 Task: Open Card Card0000000075 in Board Board0000000019 in Workspace WS0000000007 in Trello. Add Member Email0000000027 to Card Card0000000075 in Board Board0000000019 in Workspace WS0000000007 in Trello. Add Orange Label titled Label0000000075 to Card Card0000000075 in Board Board0000000019 in Workspace WS0000000007 in Trello. Add Checklist CL0000000075 to Card Card0000000075 in Board Board0000000019 in Workspace WS0000000007 in Trello. Add Dates with Start Date as Jun 01 2023 and Due Date as Jun 30 2023 to Card Card0000000075 in Board Board0000000019 in Workspace WS0000000007 in Trello
Action: Mouse moved to (356, 519)
Screenshot: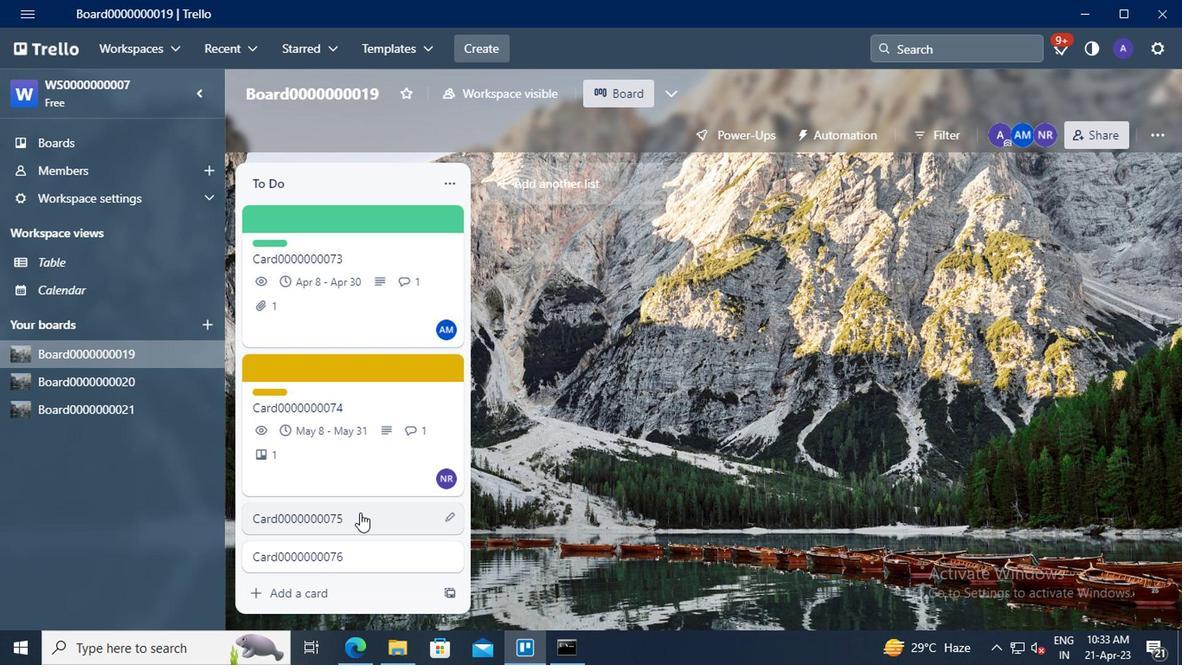 
Action: Mouse pressed left at (356, 519)
Screenshot: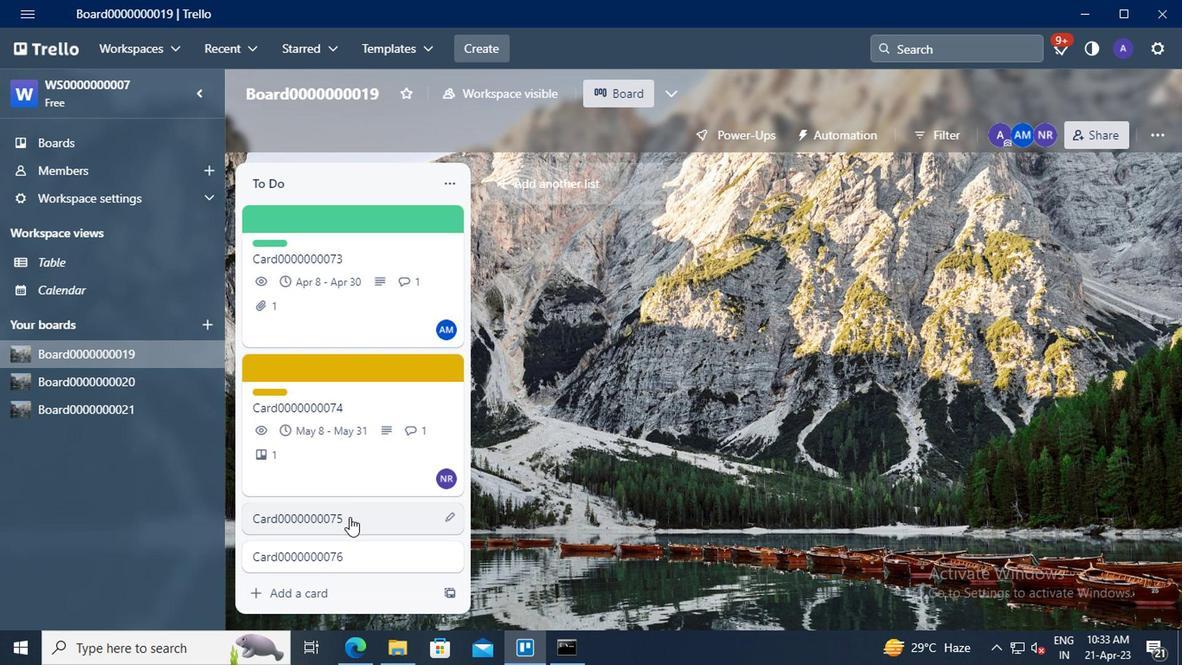 
Action: Mouse moved to (809, 216)
Screenshot: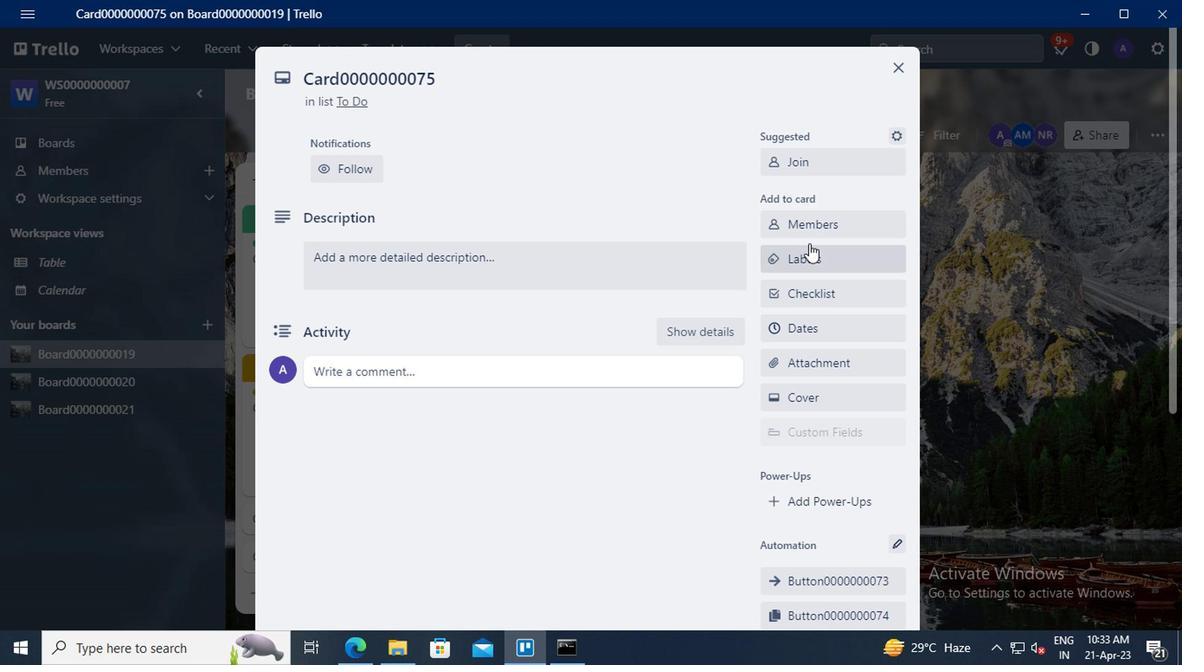 
Action: Mouse pressed left at (809, 216)
Screenshot: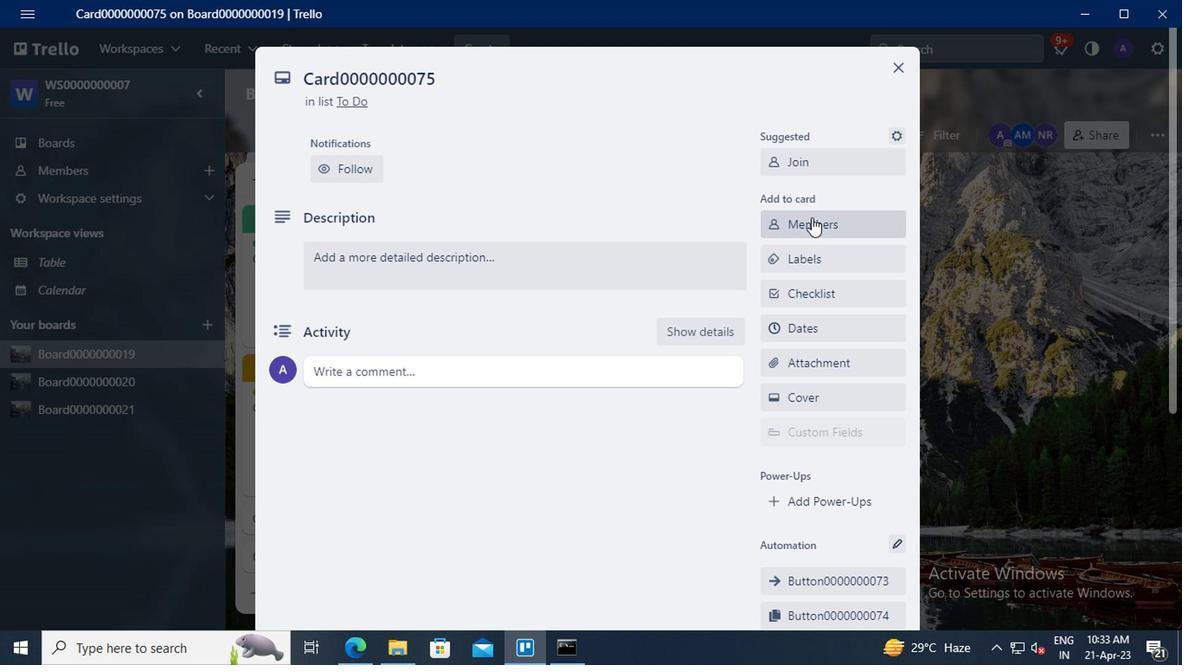 
Action: Mouse moved to (816, 303)
Screenshot: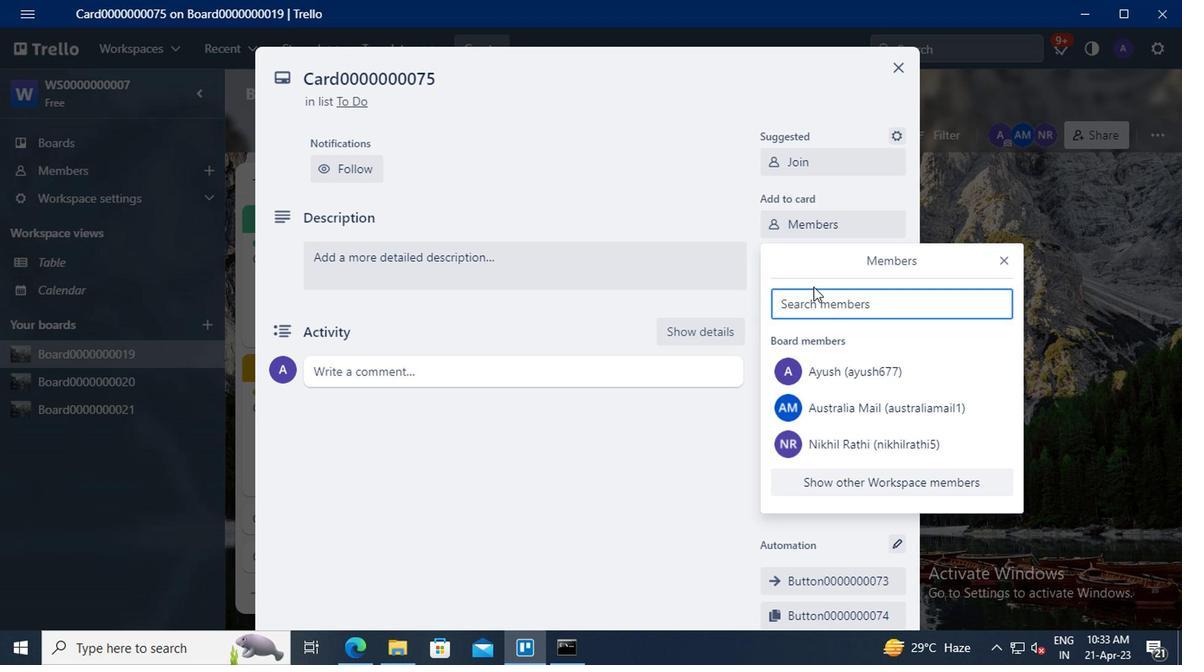 
Action: Mouse pressed left at (816, 303)
Screenshot: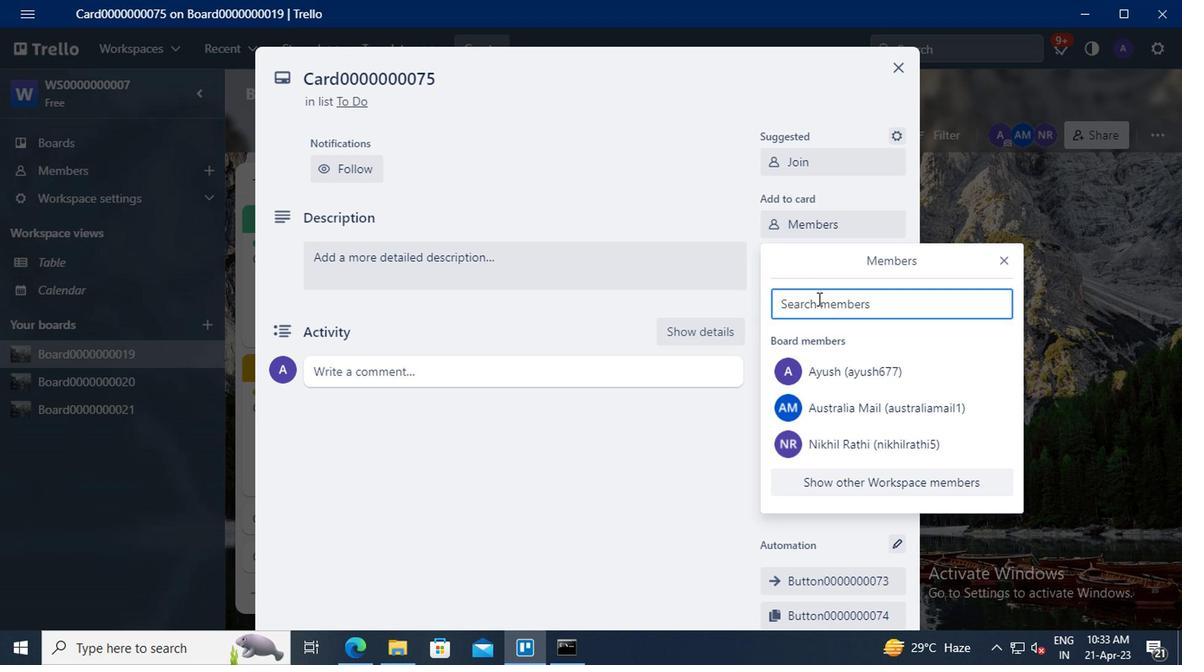 
Action: Key pressed carxxstreet791<Key.shift>@GMAIL.COM
Screenshot: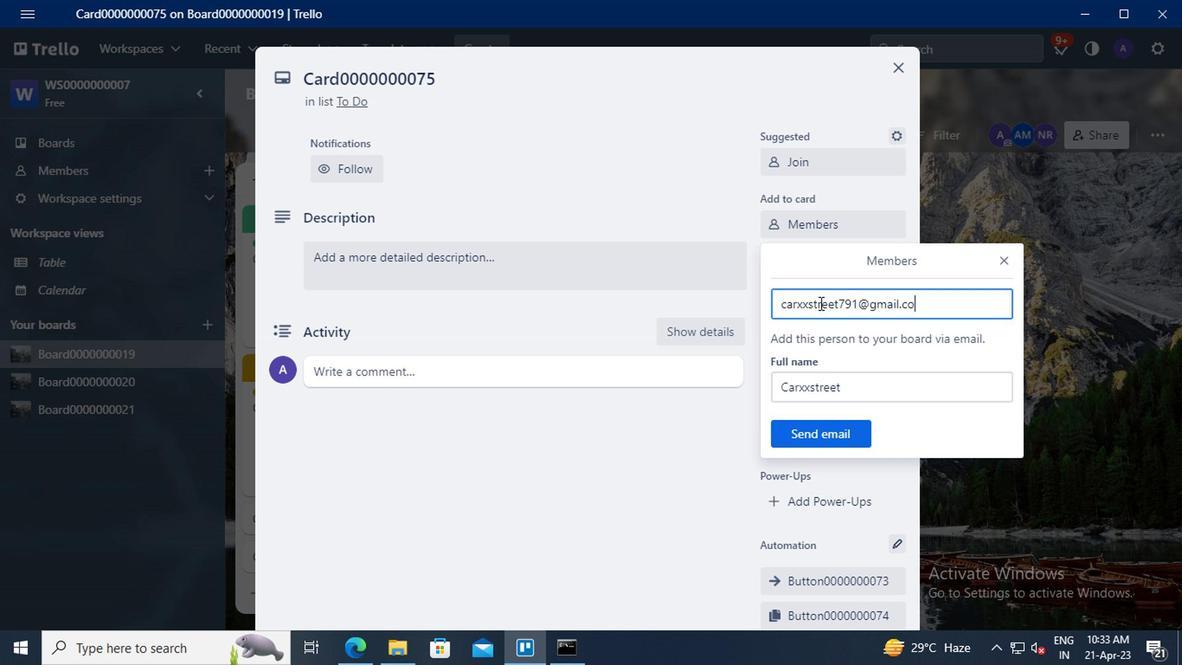 
Action: Mouse moved to (827, 430)
Screenshot: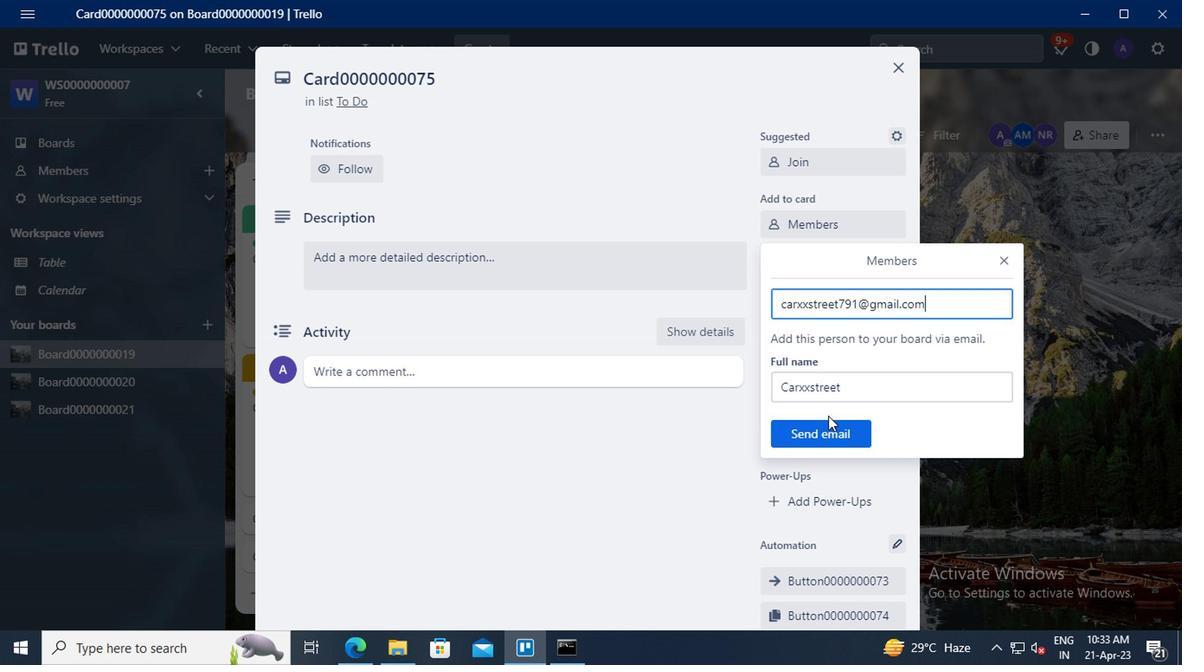 
Action: Mouse pressed left at (827, 430)
Screenshot: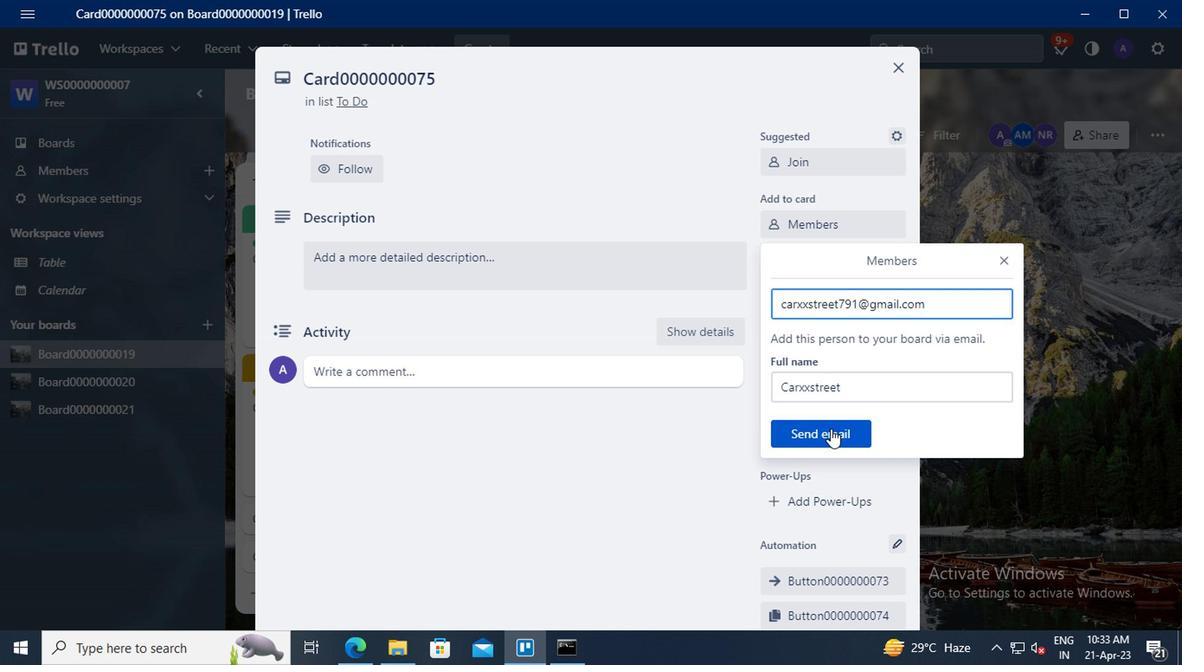 
Action: Mouse moved to (809, 256)
Screenshot: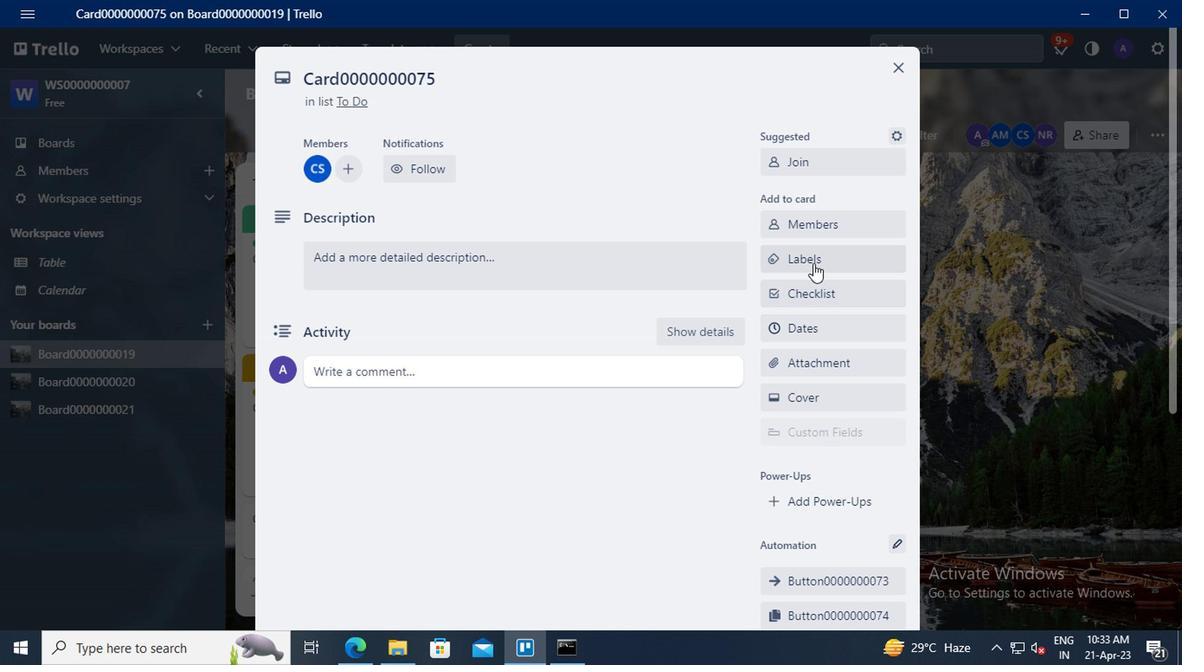
Action: Mouse pressed left at (809, 256)
Screenshot: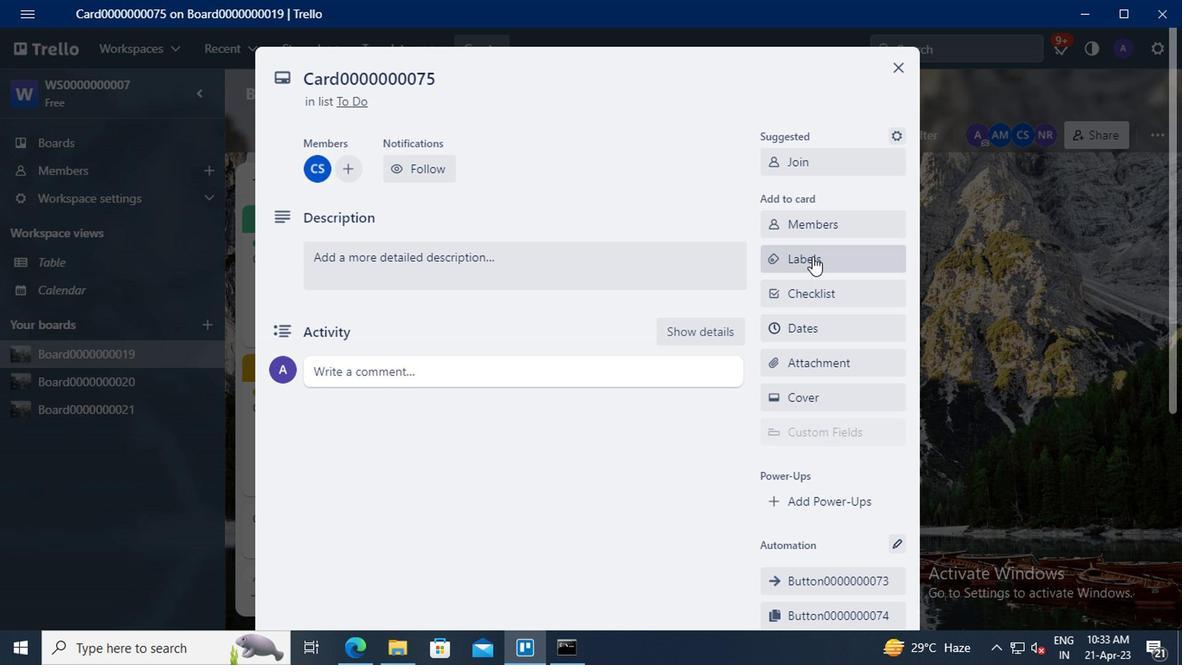 
Action: Mouse moved to (893, 458)
Screenshot: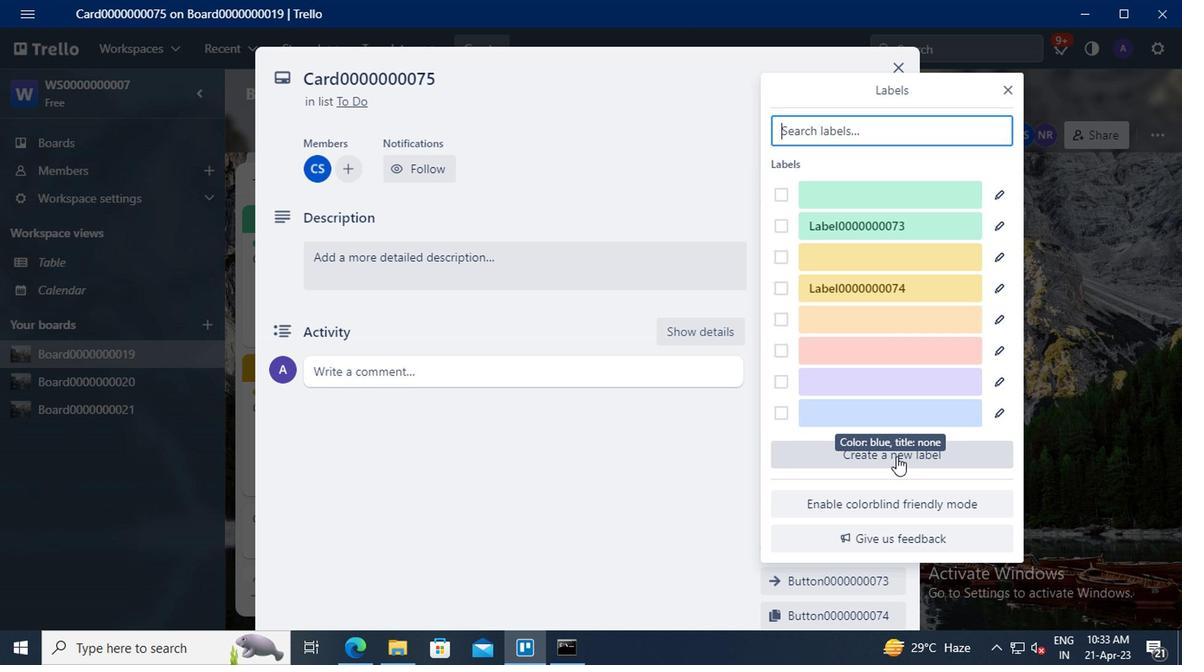 
Action: Mouse pressed left at (893, 458)
Screenshot: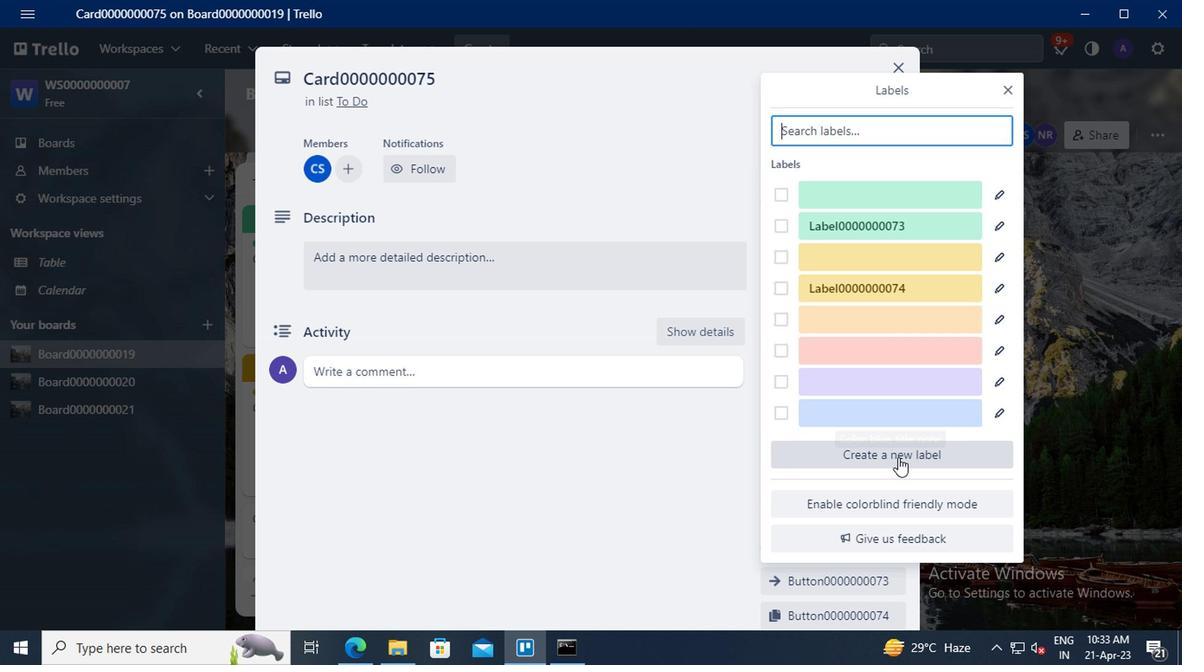 
Action: Mouse moved to (809, 247)
Screenshot: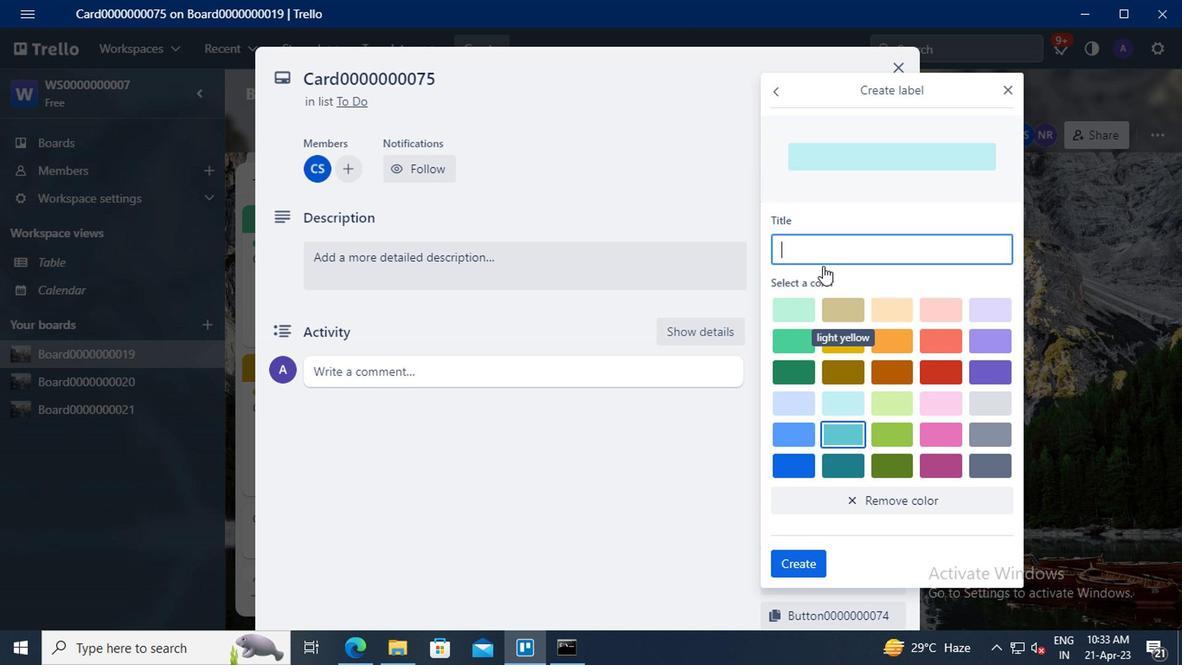 
Action: Mouse pressed left at (809, 247)
Screenshot: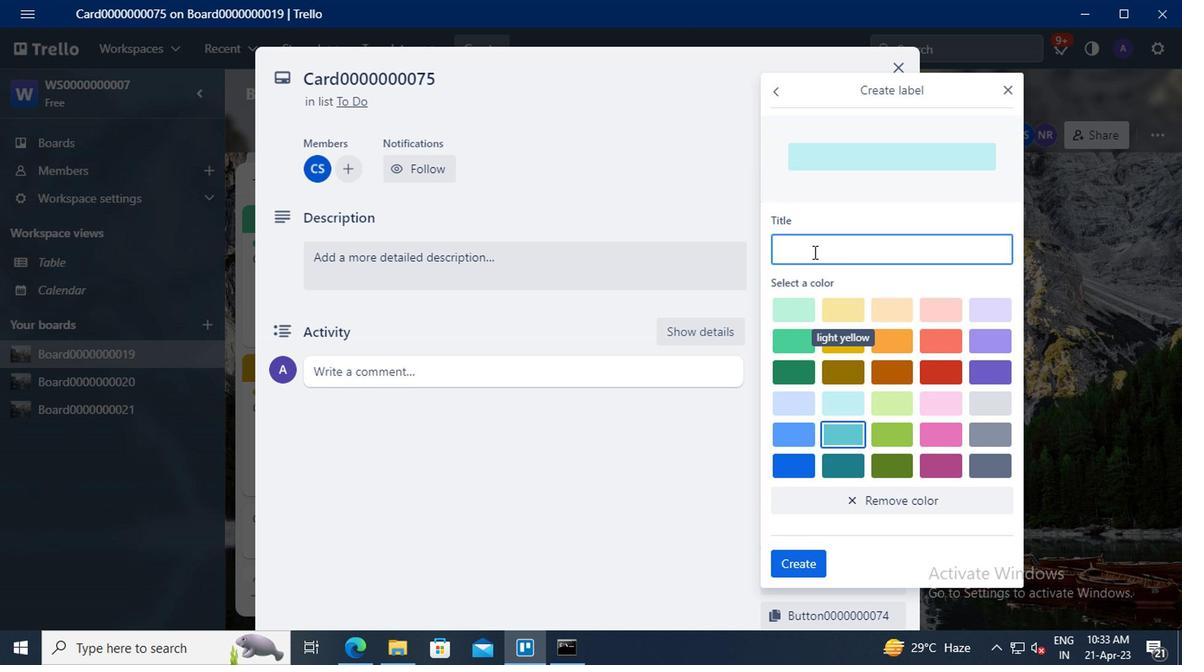 
Action: Key pressed <Key.shift>LABEL0000000075
Screenshot: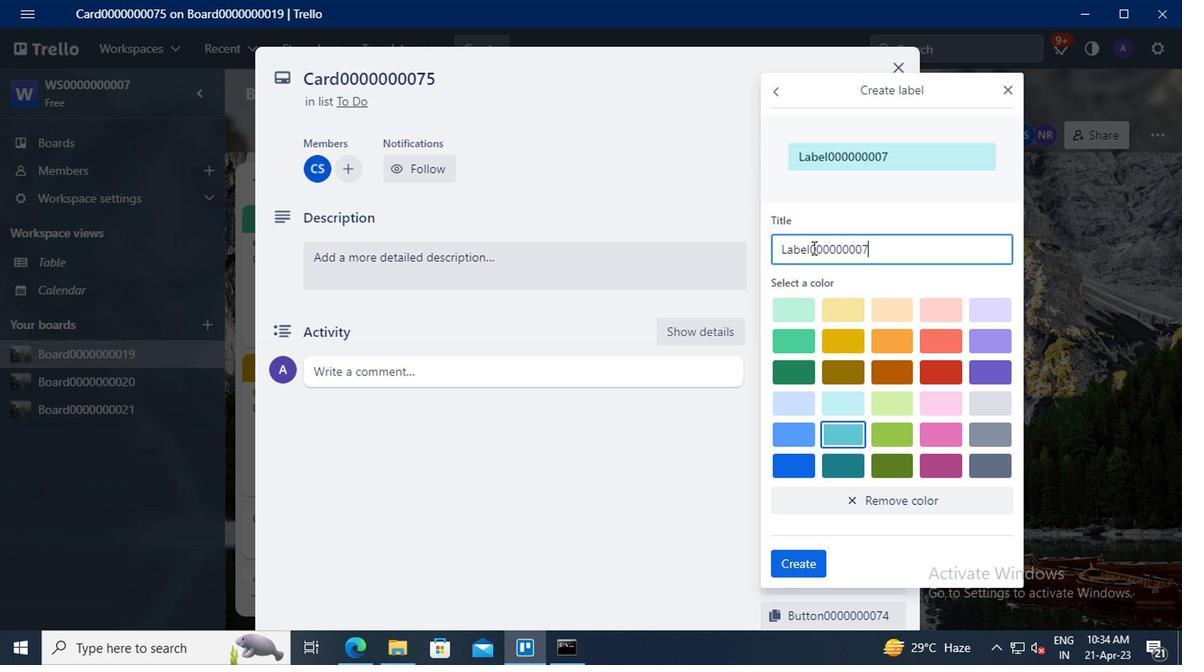 
Action: Mouse moved to (891, 335)
Screenshot: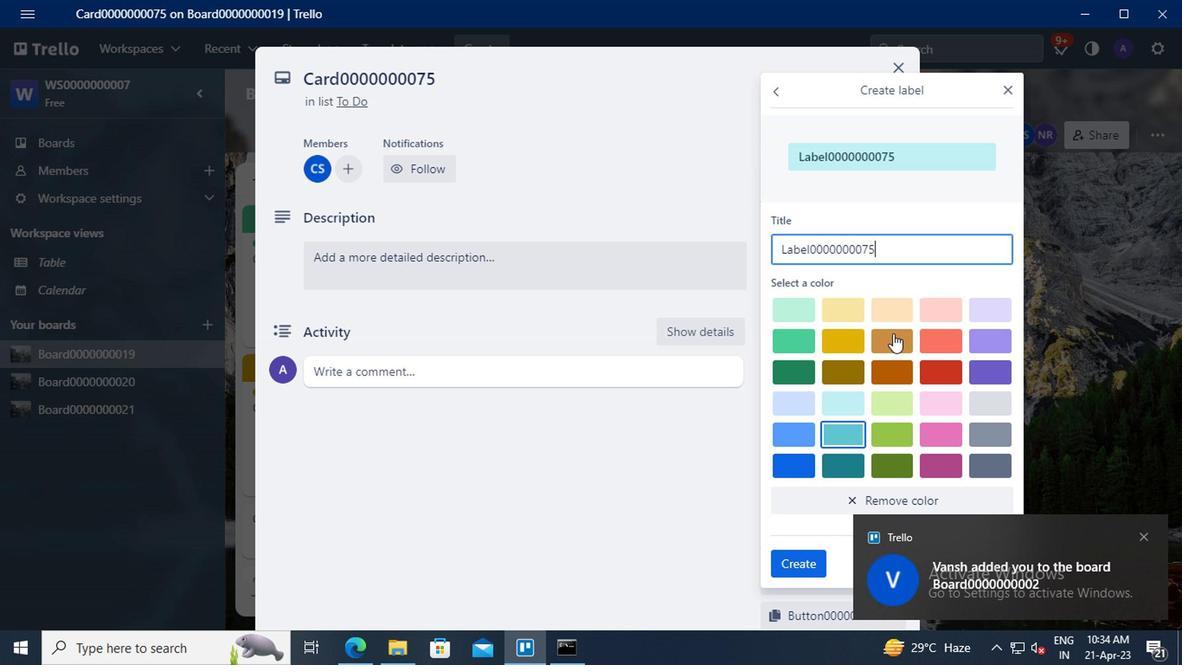 
Action: Mouse pressed left at (891, 335)
Screenshot: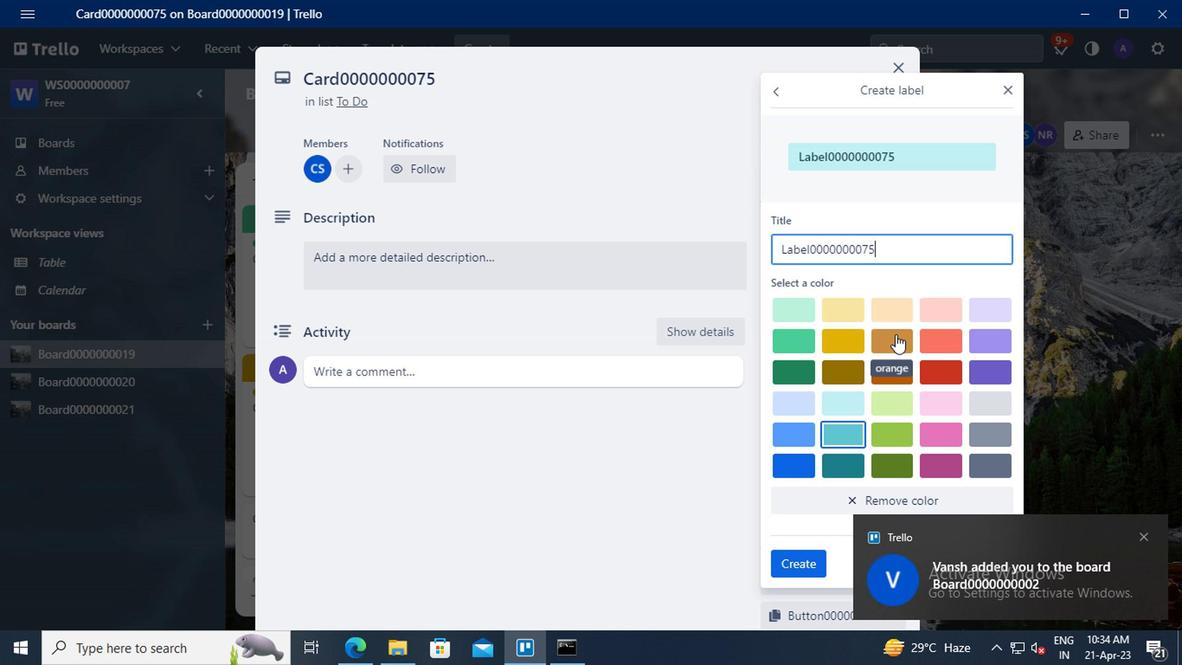 
Action: Mouse moved to (814, 562)
Screenshot: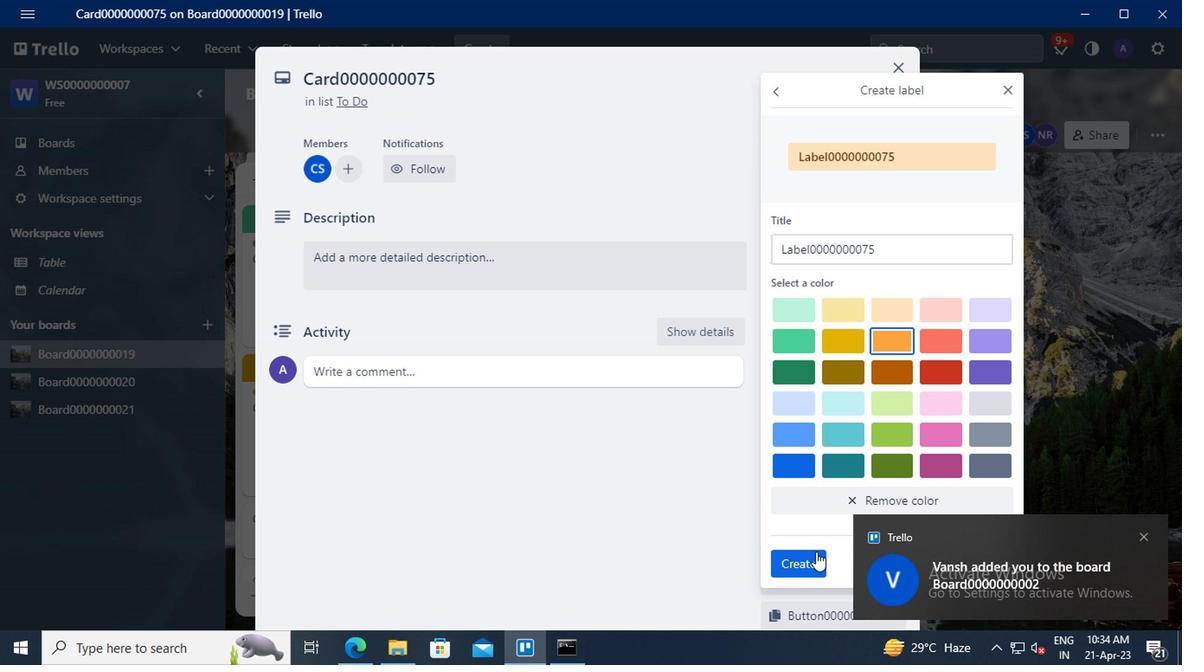 
Action: Mouse pressed left at (814, 562)
Screenshot: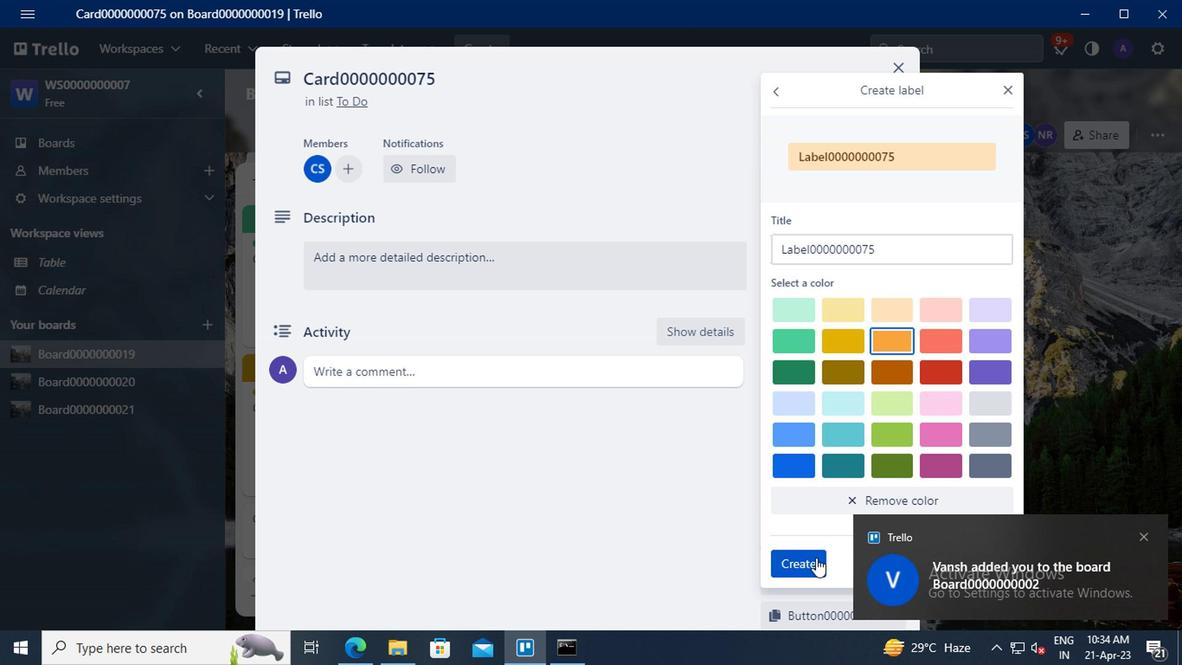 
Action: Mouse moved to (1002, 89)
Screenshot: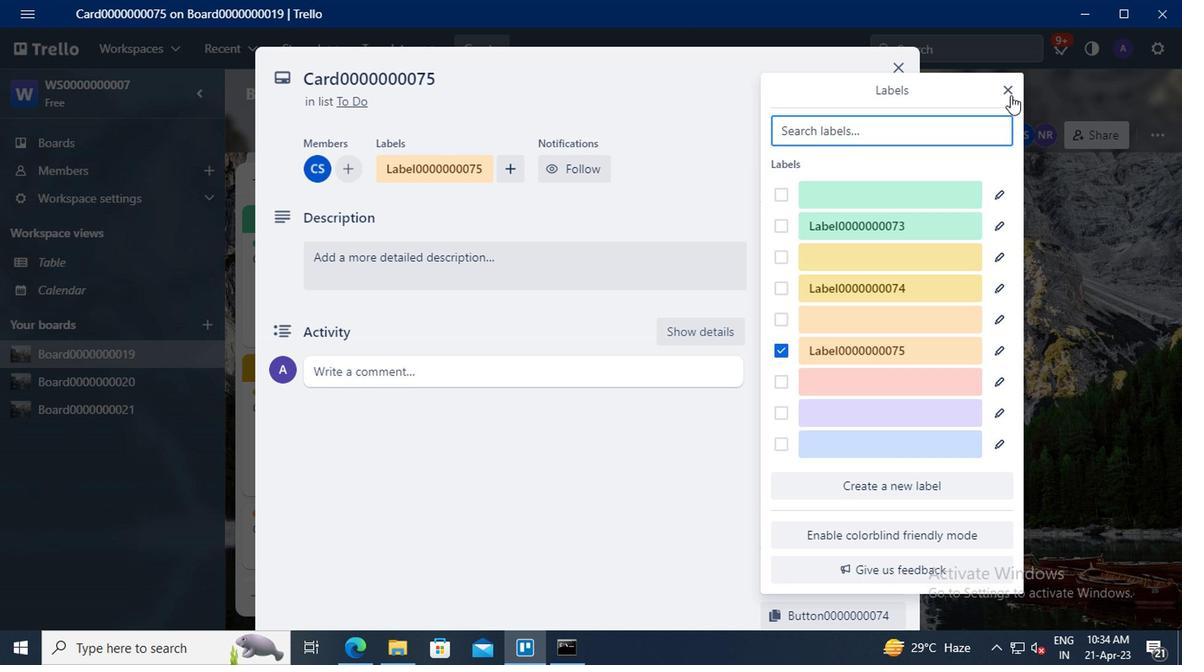 
Action: Mouse pressed left at (1002, 89)
Screenshot: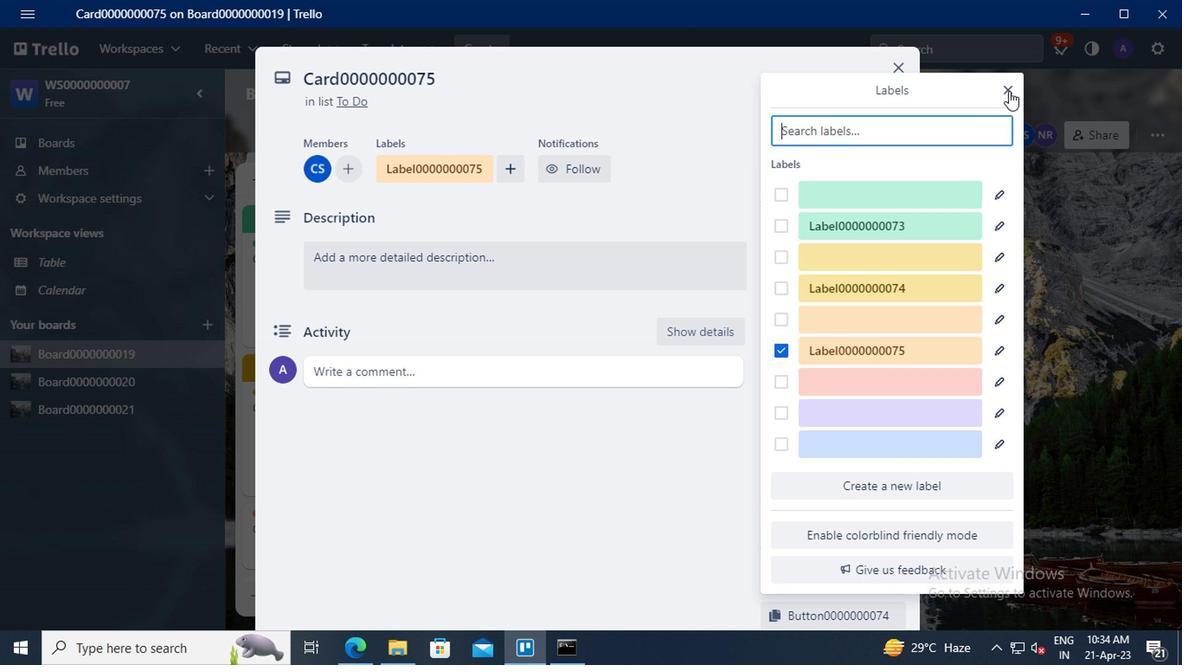 
Action: Mouse moved to (850, 290)
Screenshot: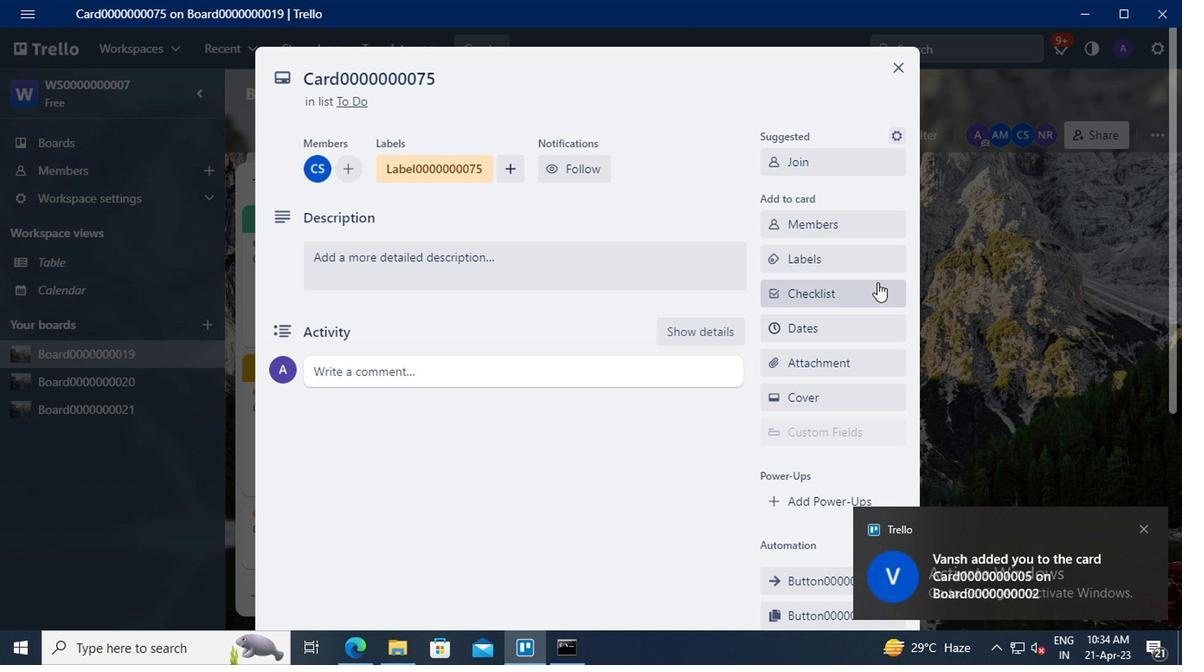 
Action: Mouse pressed left at (850, 290)
Screenshot: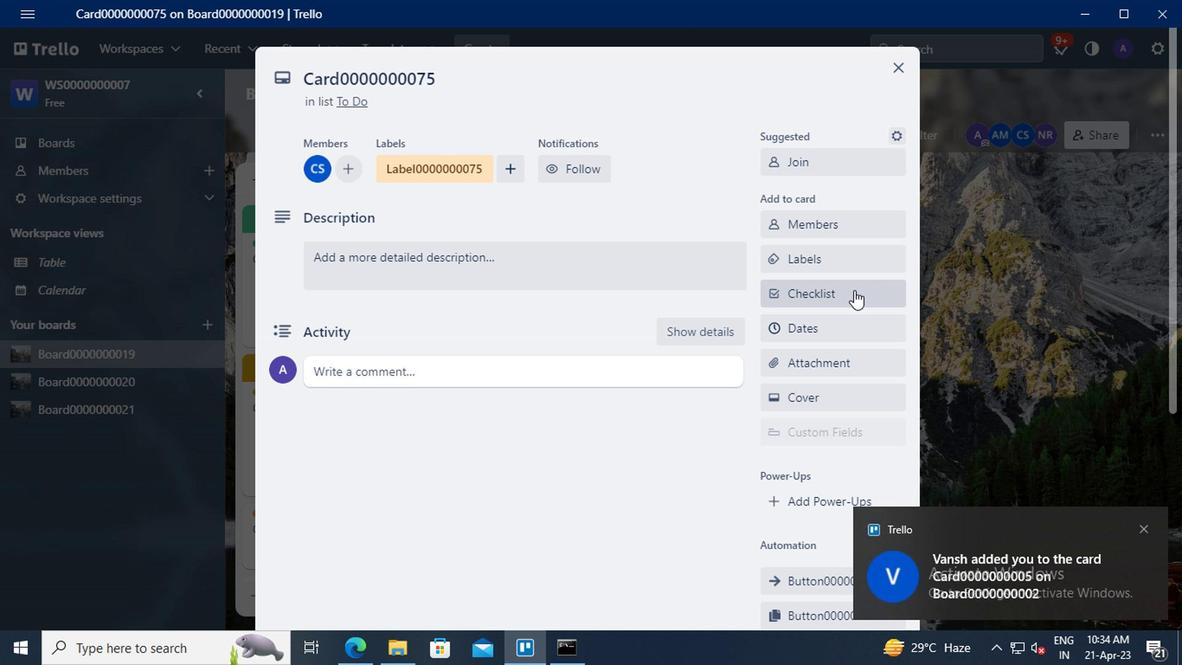 
Action: Key pressed <Key.delete><Key.shift>CL0000000075
Screenshot: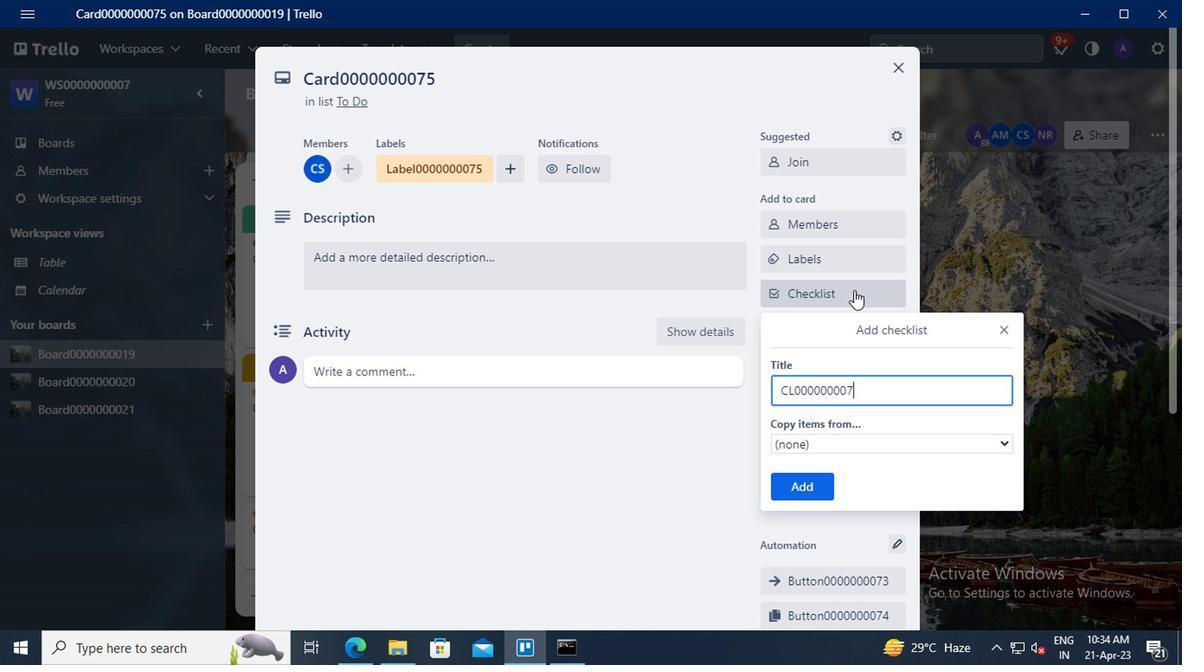
Action: Mouse moved to (814, 485)
Screenshot: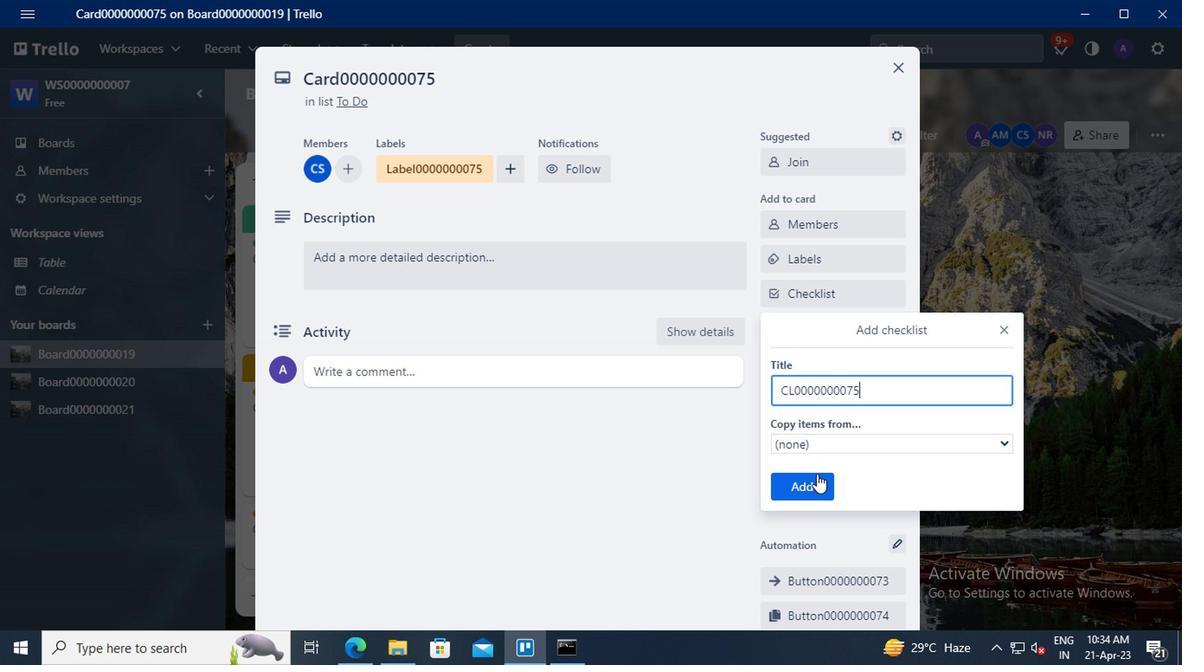 
Action: Mouse pressed left at (814, 485)
Screenshot: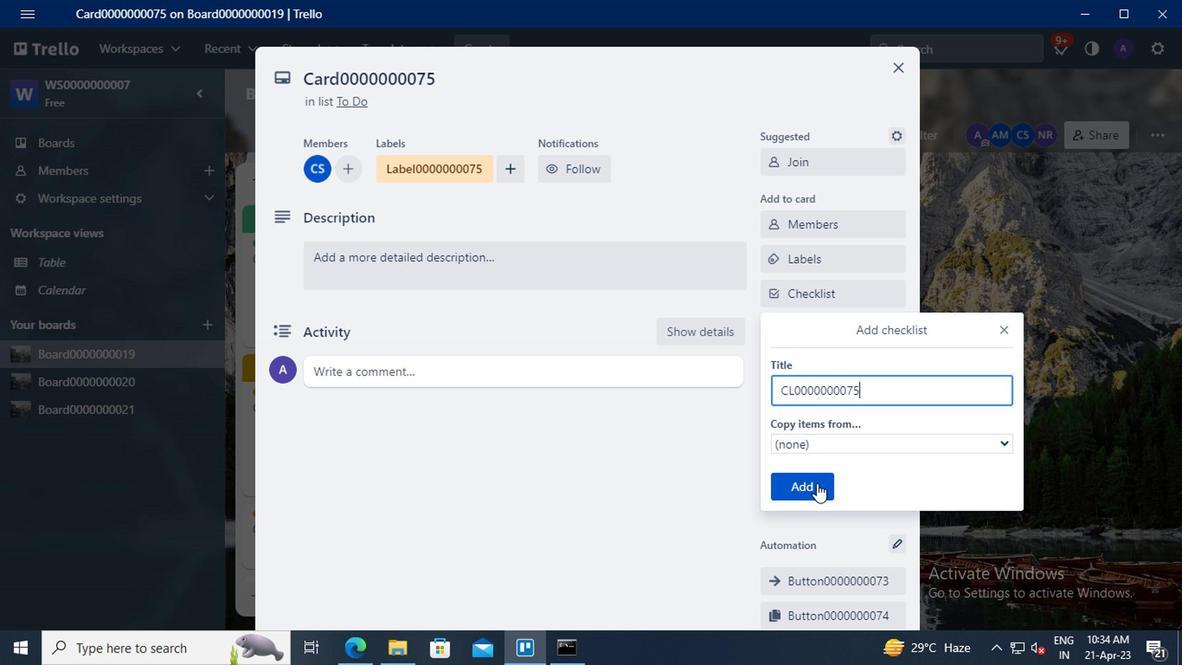 
Action: Mouse moved to (803, 330)
Screenshot: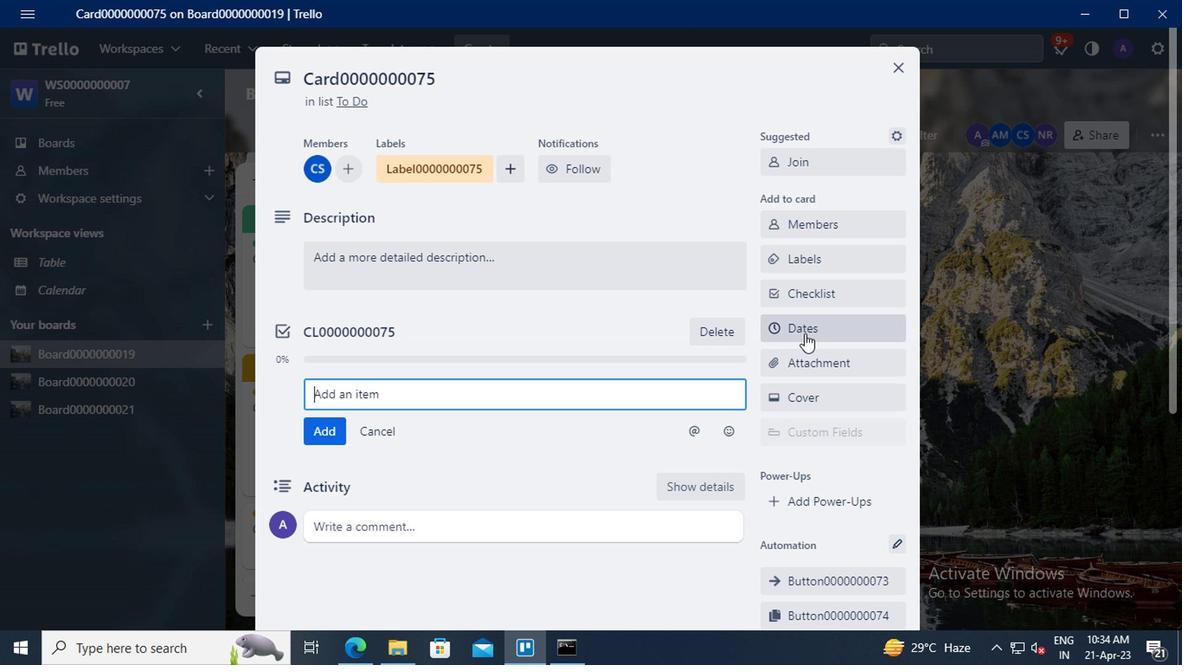
Action: Mouse pressed left at (803, 330)
Screenshot: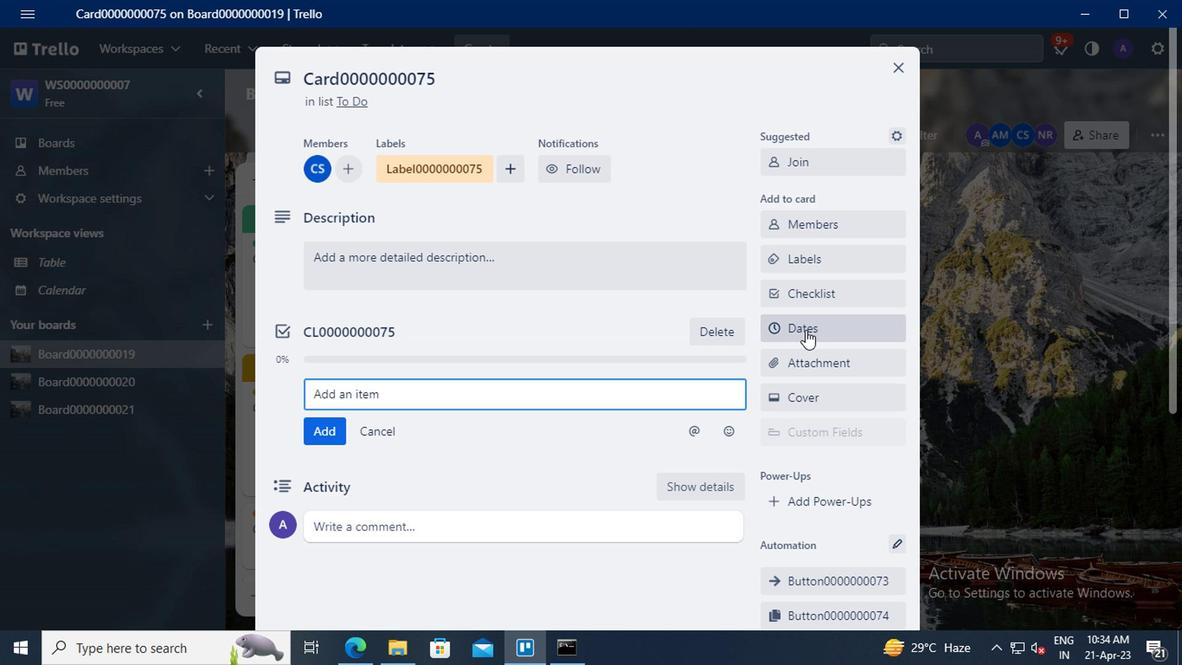 
Action: Mouse moved to (778, 401)
Screenshot: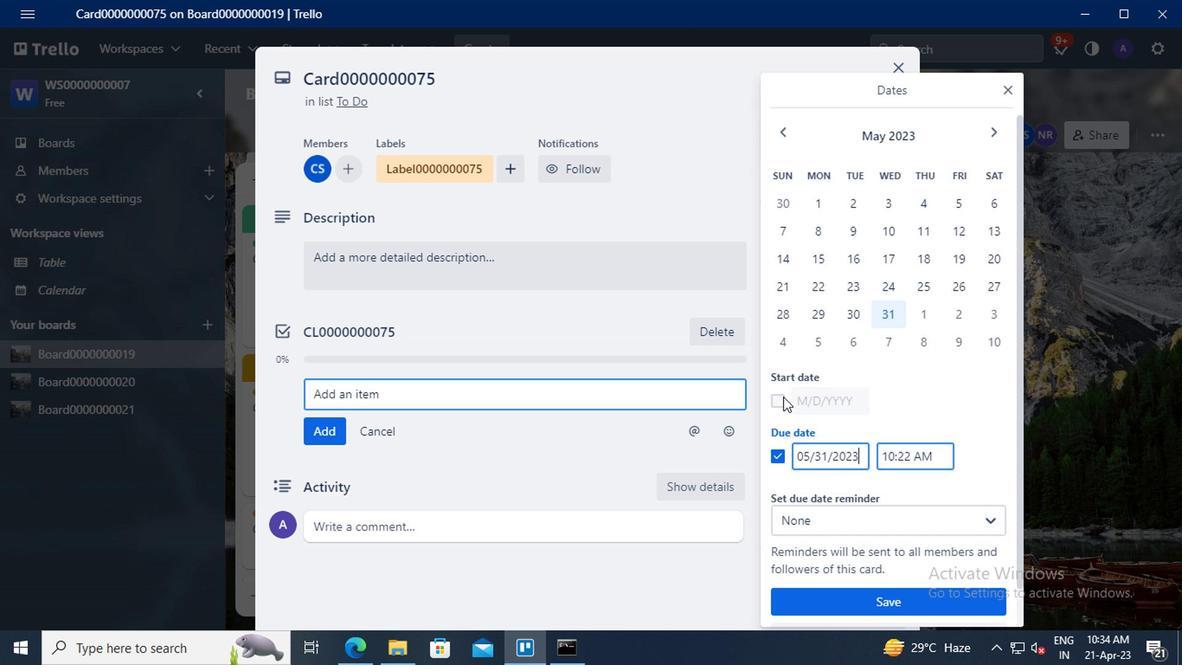 
Action: Mouse pressed left at (778, 401)
Screenshot: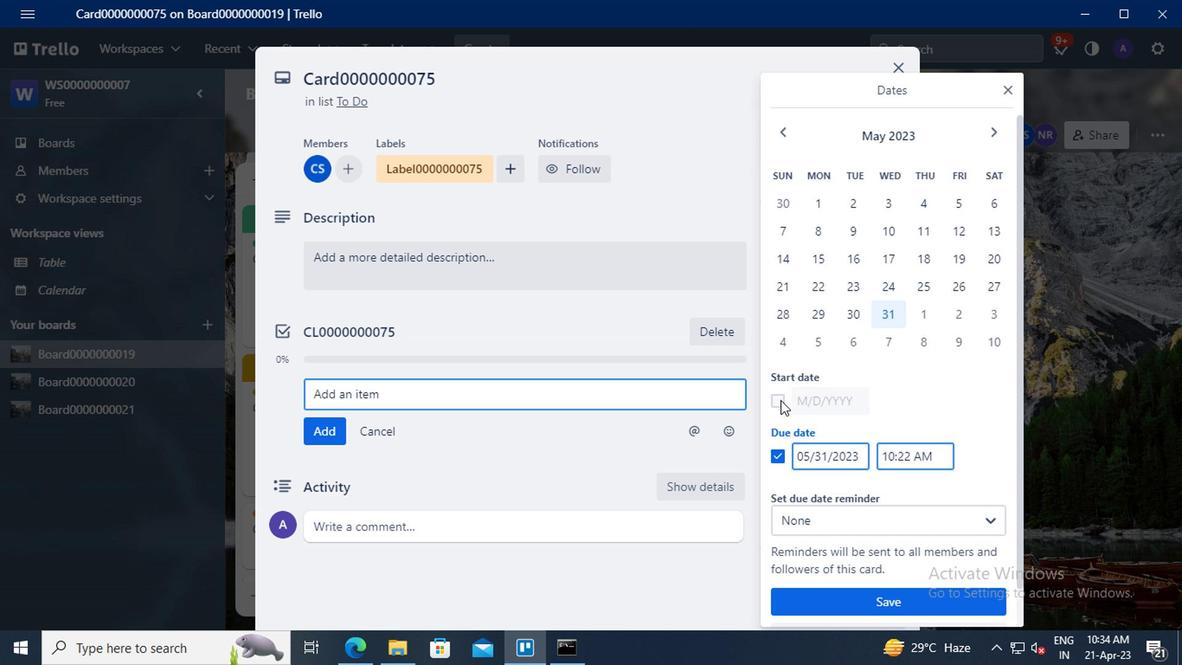 
Action: Mouse moved to (823, 404)
Screenshot: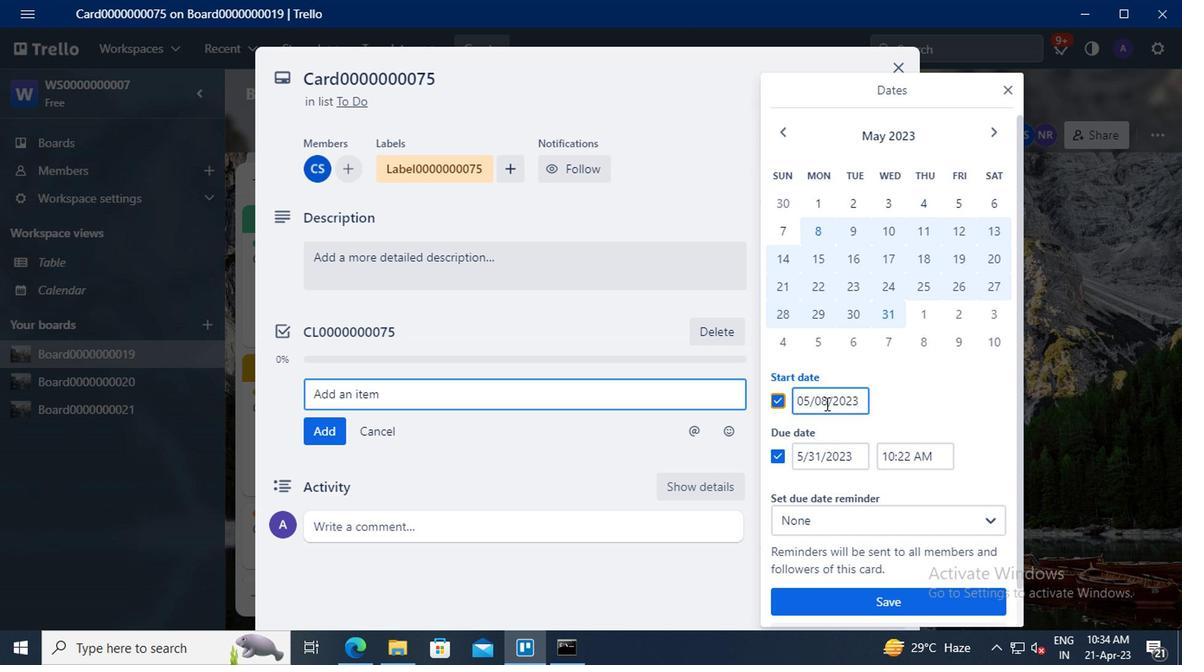
Action: Mouse pressed left at (823, 404)
Screenshot: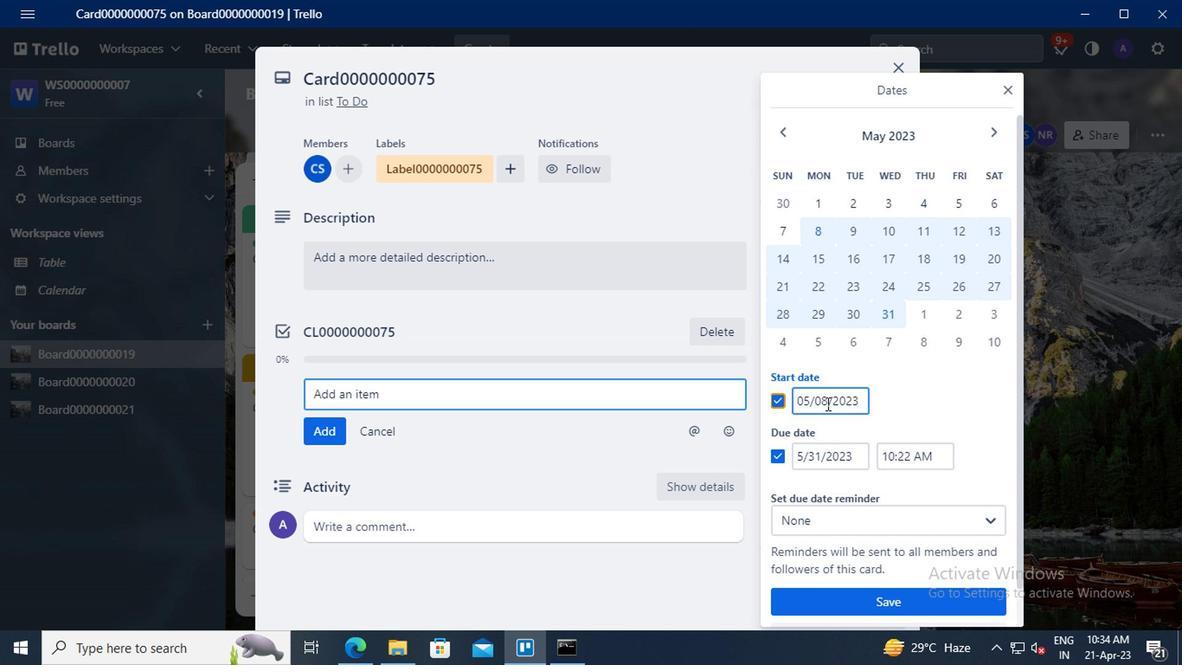 
Action: Mouse moved to (838, 352)
Screenshot: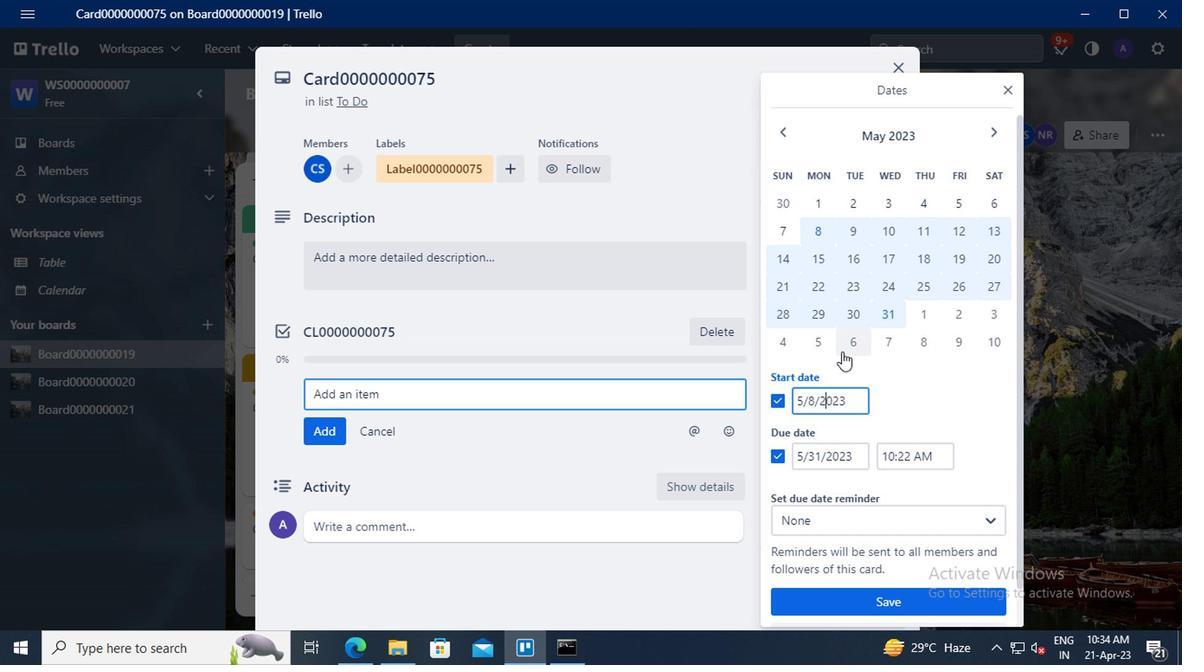 
Action: Key pressed <Key.left><Key.left><Key.backspace>1<Key.left><Key.left><Key.backspace>6
Screenshot: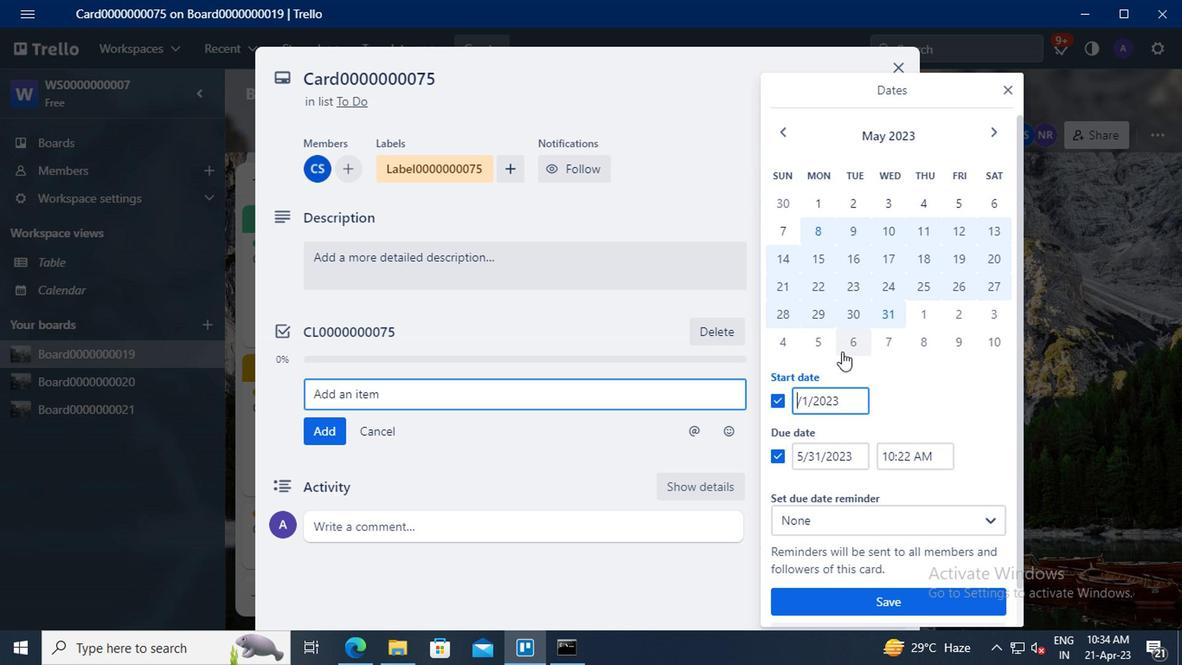 
Action: Mouse moved to (818, 454)
Screenshot: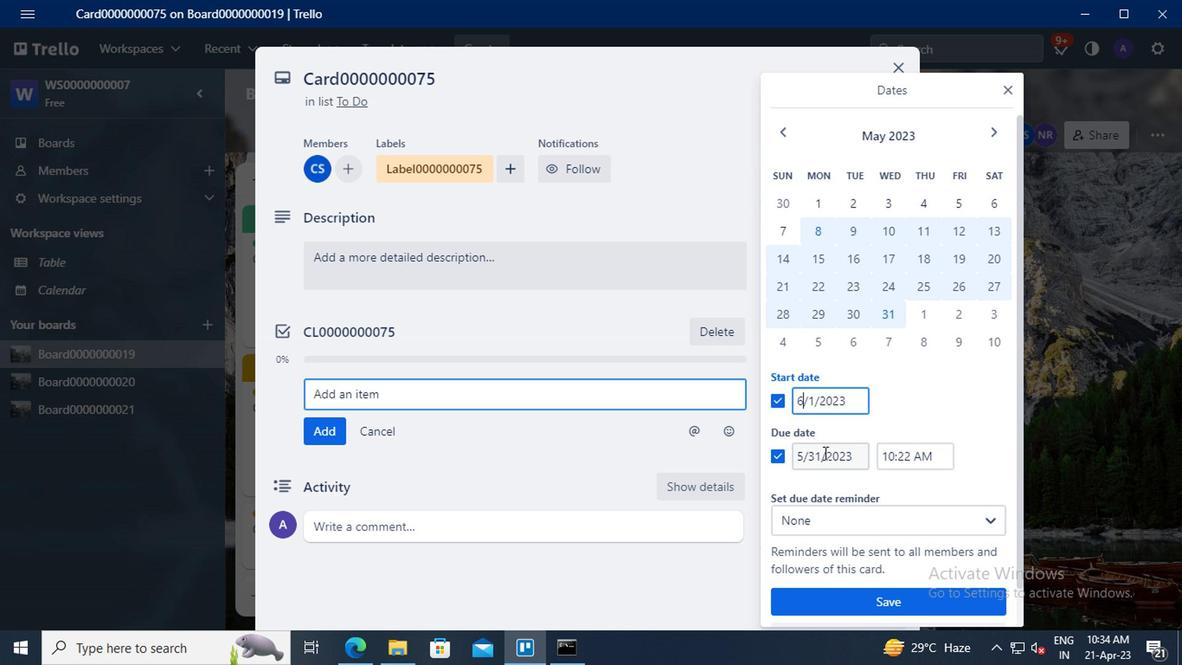 
Action: Mouse pressed left at (818, 454)
Screenshot: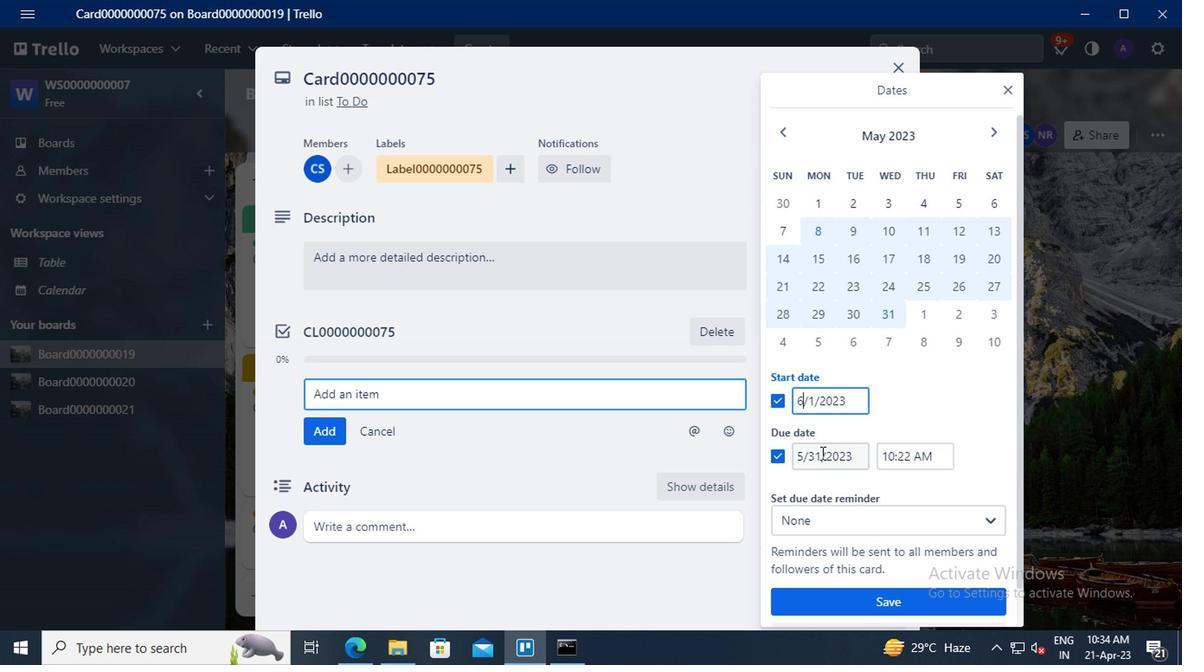 
Action: Mouse moved to (827, 416)
Screenshot: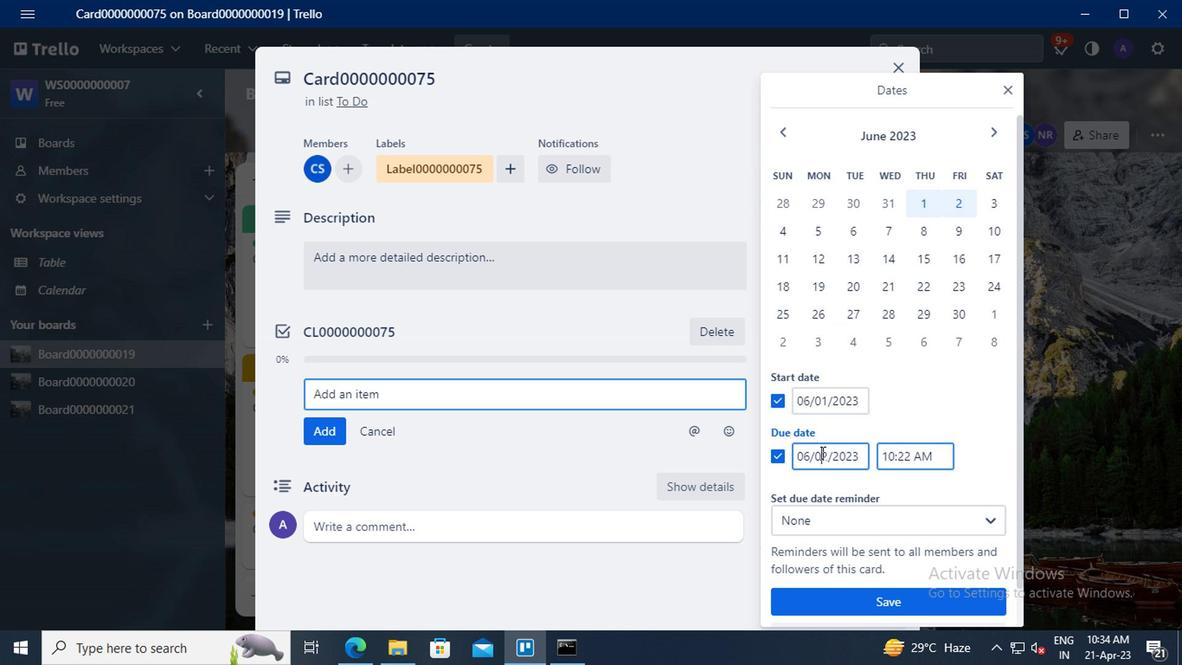 
Action: Key pressed <Key.backspace><Key.delete>30
Screenshot: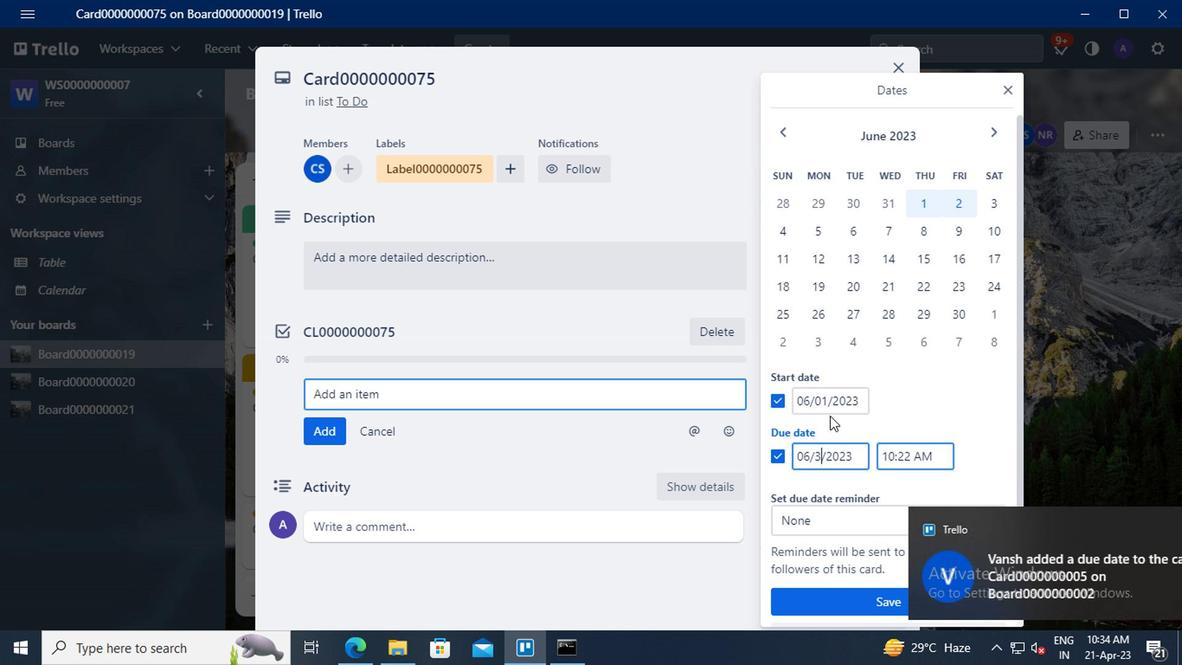 
Action: Mouse moved to (834, 601)
Screenshot: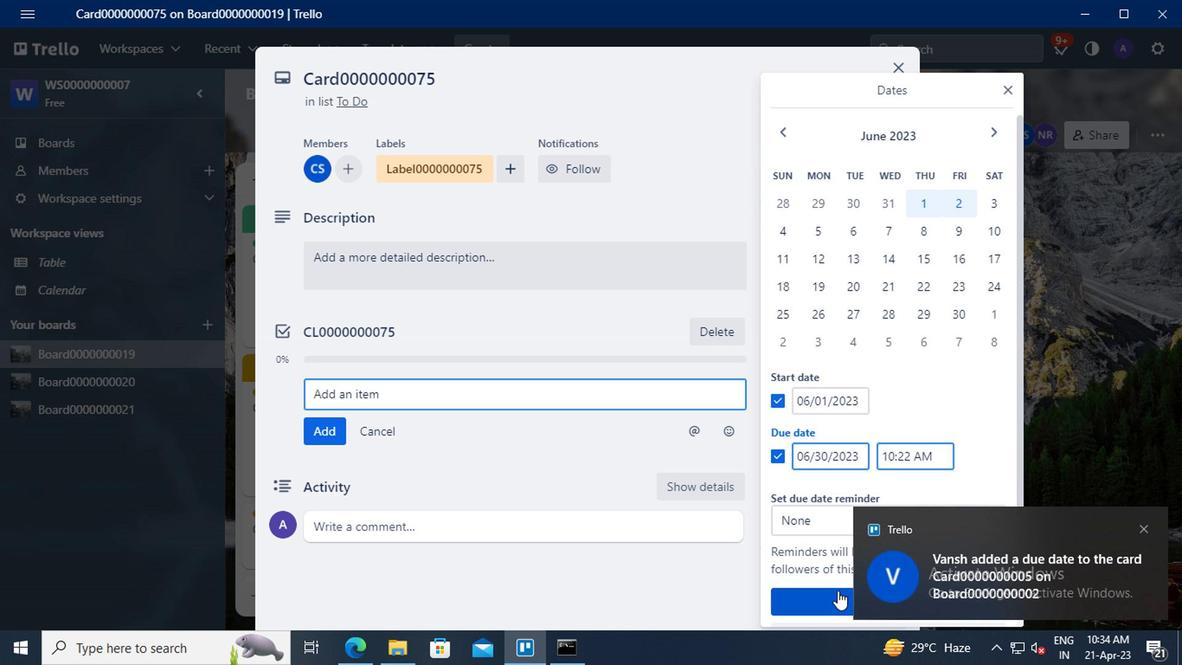 
Action: Mouse pressed left at (834, 601)
Screenshot: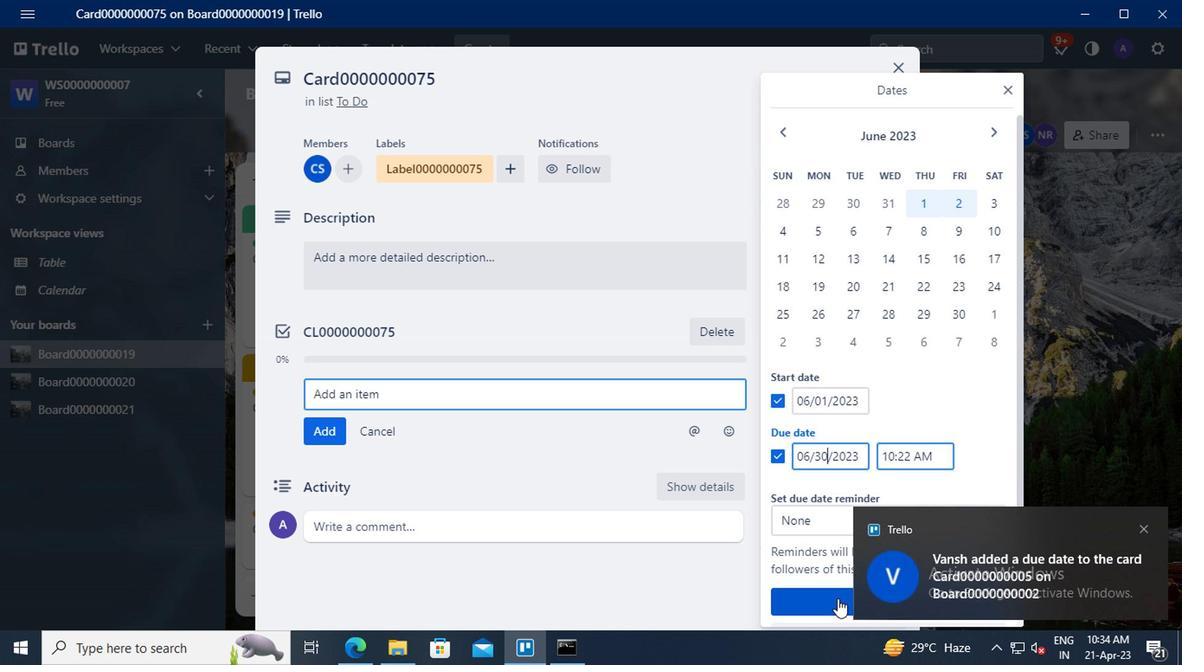 
